 Task: Help me in understanding how to know about the customer and their accounts through guidance center
Action: Mouse scrolled (312, 168) with delta (0, 0)
Screenshot: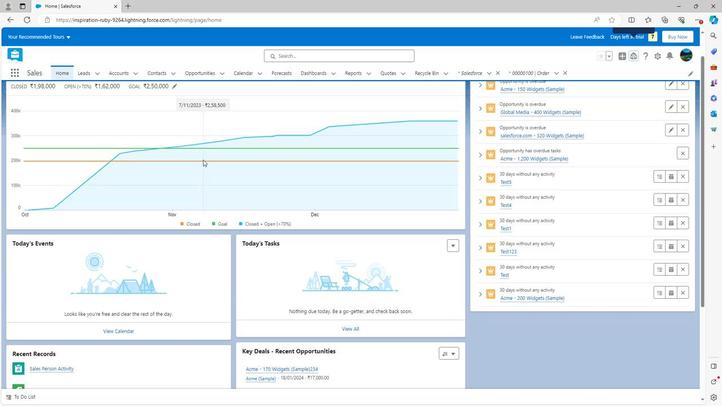 
Action: Mouse scrolled (312, 168) with delta (0, 0)
Screenshot: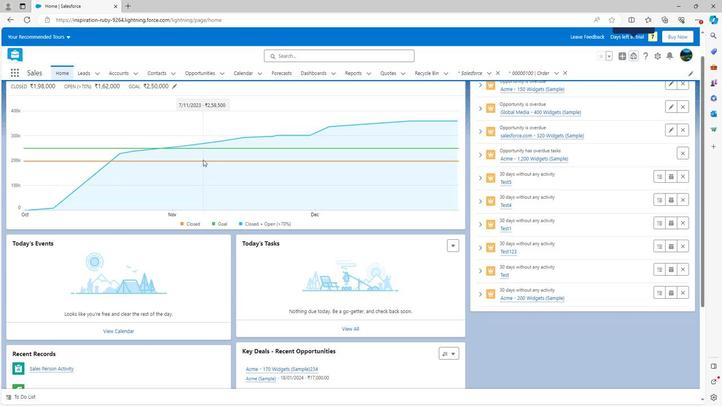 
Action: Mouse scrolled (312, 168) with delta (0, 0)
Screenshot: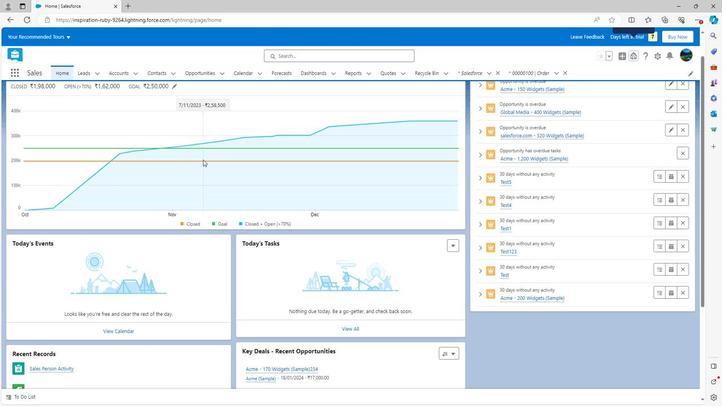 
Action: Mouse scrolled (312, 168) with delta (0, 0)
Screenshot: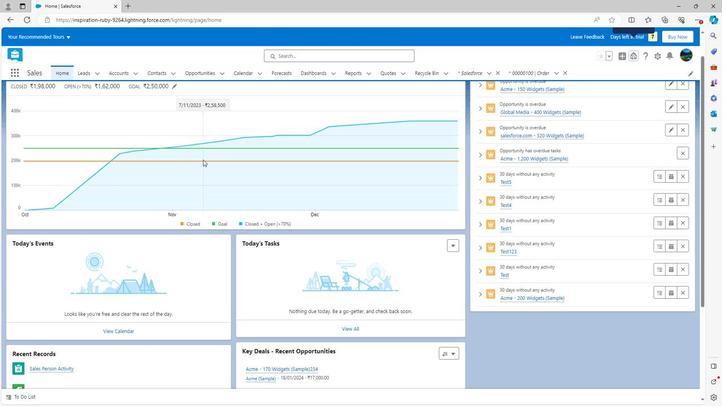 
Action: Mouse scrolled (312, 169) with delta (0, 0)
Screenshot: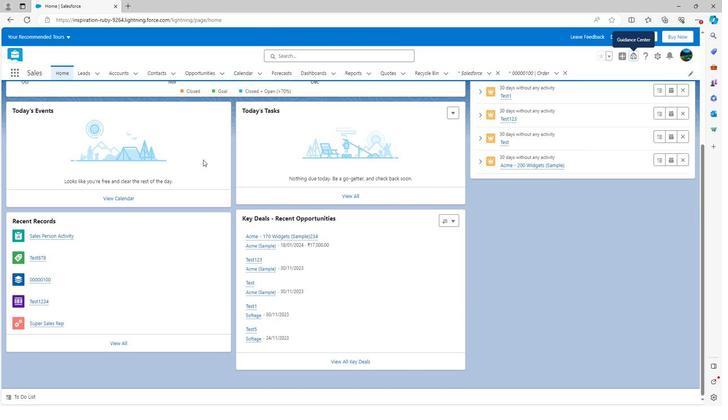 
Action: Mouse scrolled (312, 169) with delta (0, 0)
Screenshot: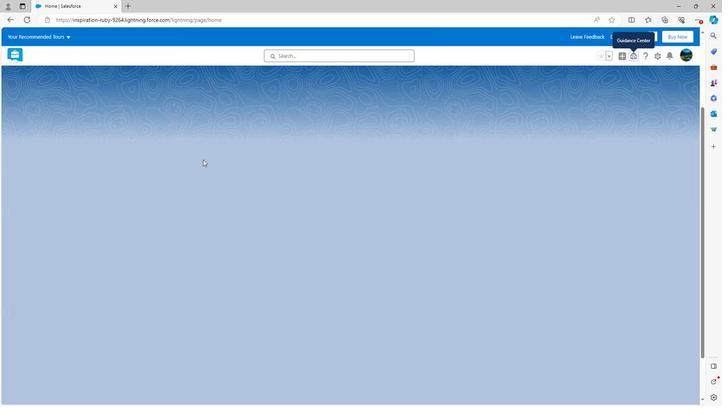 
Action: Mouse scrolled (312, 169) with delta (0, 0)
Screenshot: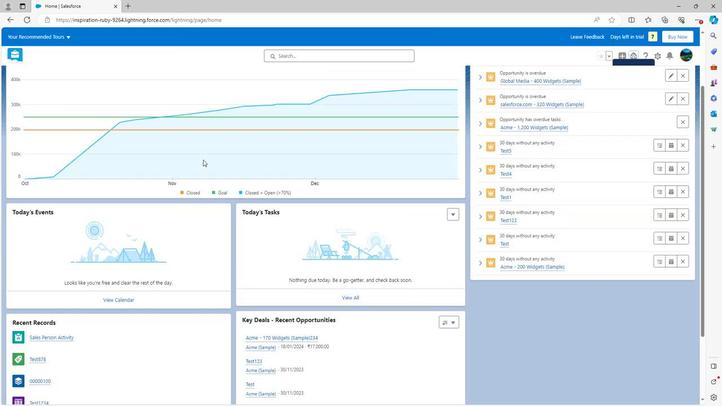 
Action: Mouse scrolled (312, 169) with delta (0, 0)
Screenshot: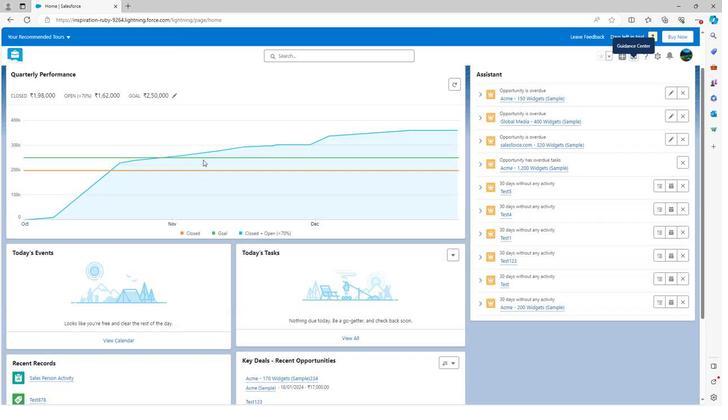 
Action: Mouse scrolled (312, 169) with delta (0, 0)
Screenshot: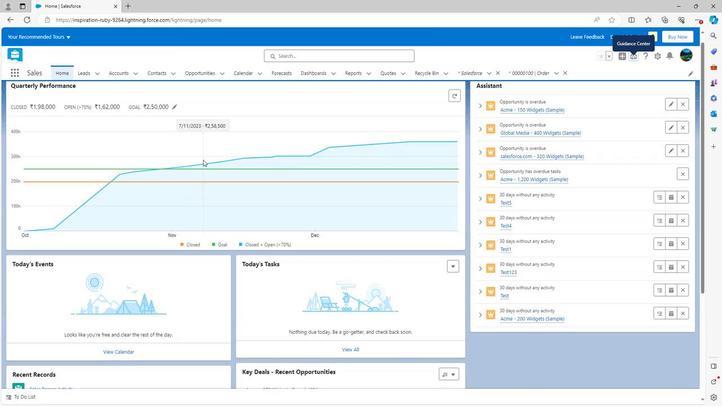 
Action: Mouse moved to (611, 79)
Screenshot: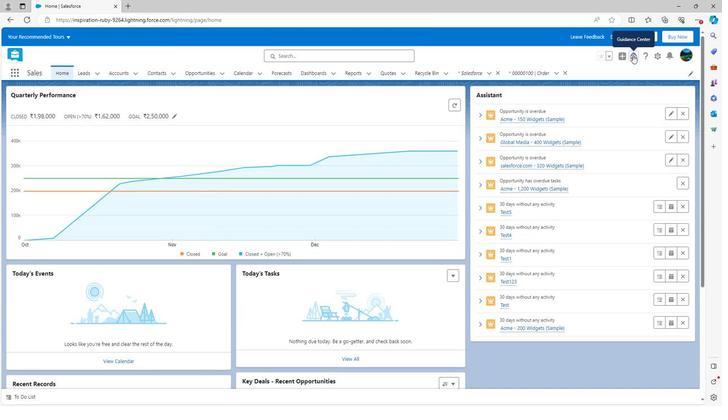 
Action: Mouse pressed left at (611, 79)
Screenshot: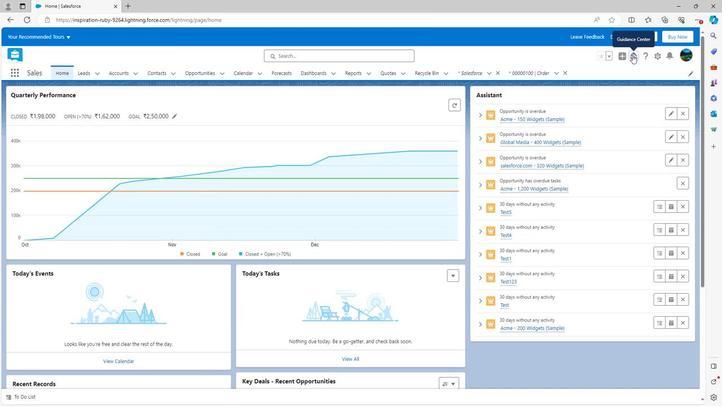 
Action: Mouse moved to (566, 230)
Screenshot: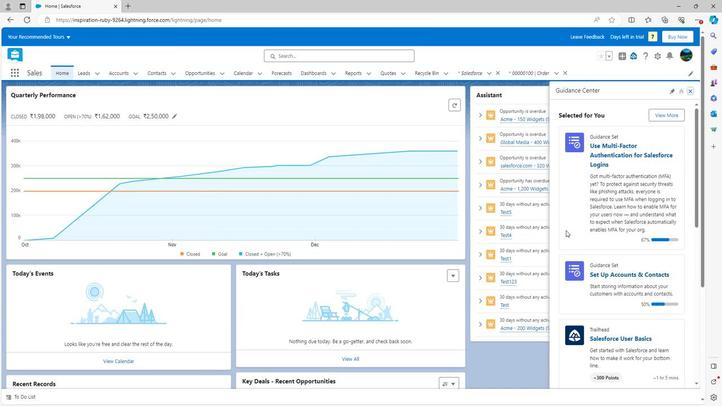 
Action: Mouse scrolled (566, 230) with delta (0, 0)
Screenshot: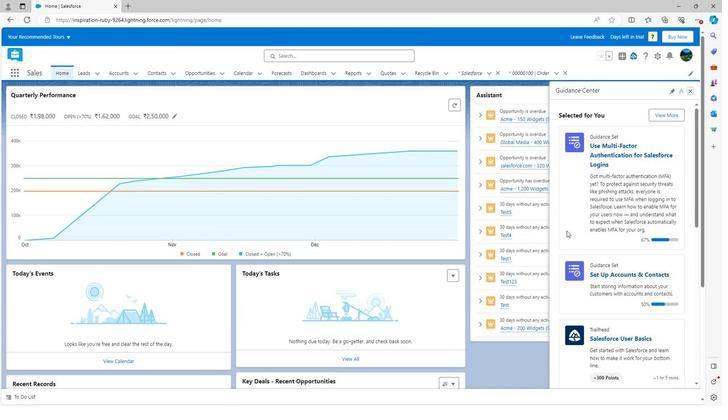 
Action: Mouse scrolled (566, 230) with delta (0, 0)
Screenshot: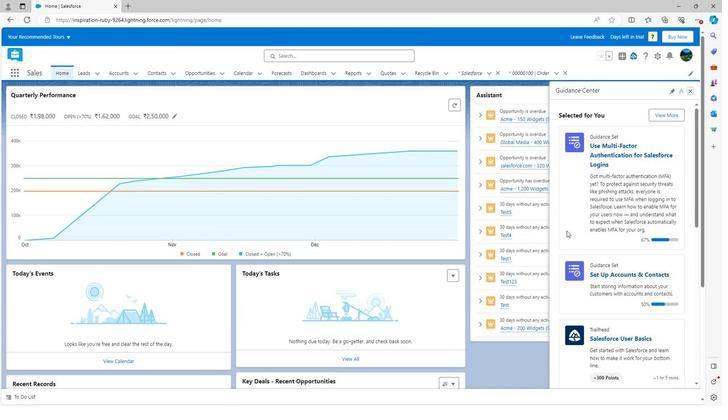 
Action: Mouse scrolled (566, 230) with delta (0, 0)
Screenshot: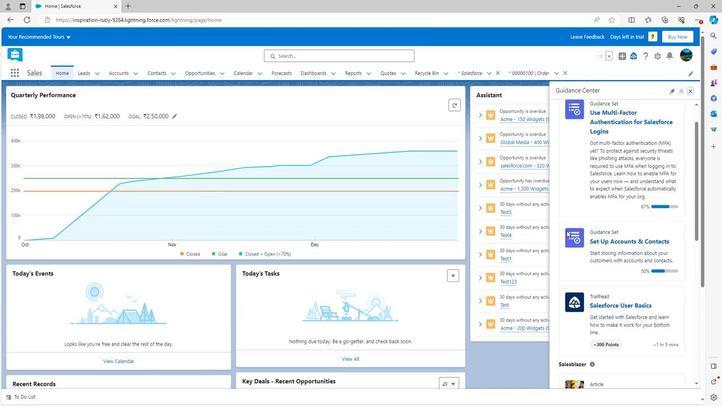 
Action: Mouse scrolled (566, 230) with delta (0, 0)
Screenshot: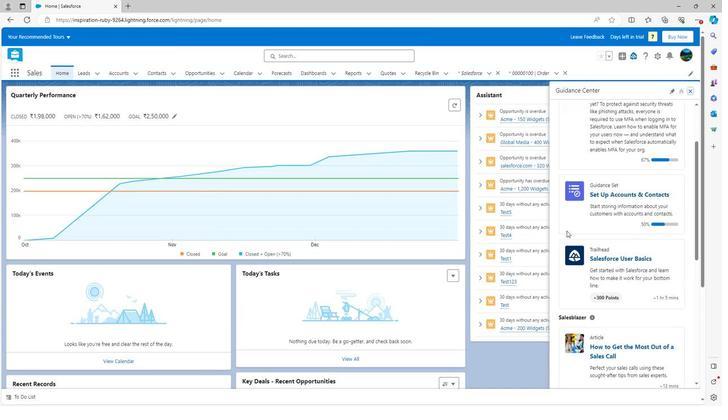 
Action: Mouse scrolled (566, 230) with delta (0, 0)
Screenshot: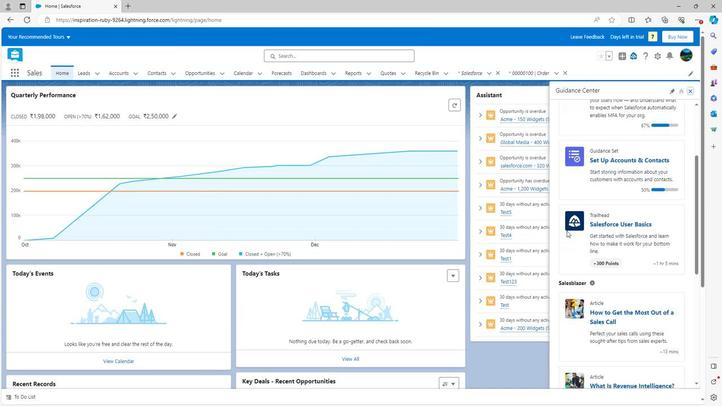 
Action: Mouse scrolled (566, 230) with delta (0, 0)
Screenshot: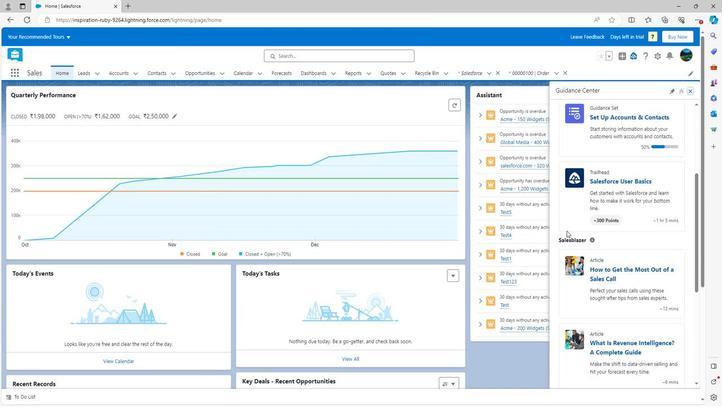 
Action: Mouse moved to (584, 256)
Screenshot: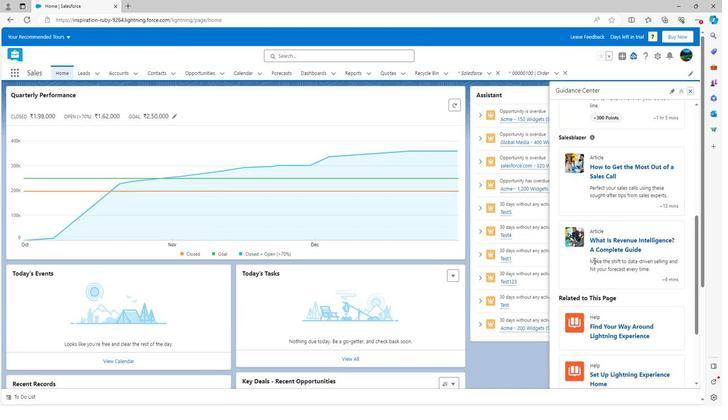 
Action: Mouse scrolled (584, 256) with delta (0, 0)
Screenshot: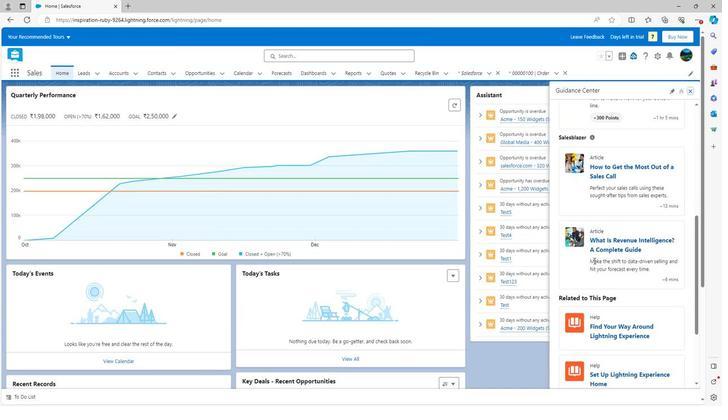
Action: Mouse scrolled (584, 256) with delta (0, 0)
Screenshot: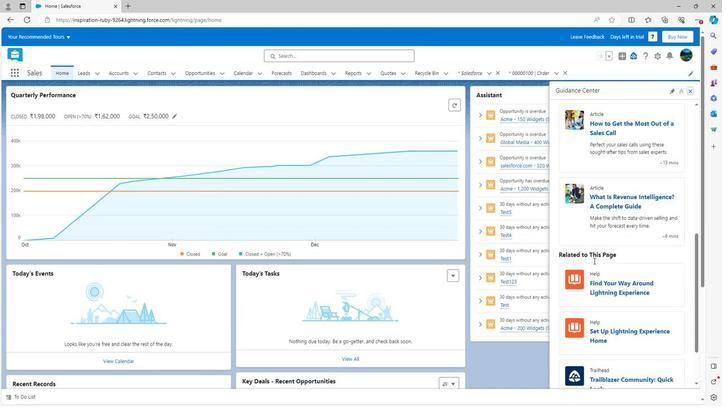 
Action: Mouse scrolled (584, 257) with delta (0, 0)
Screenshot: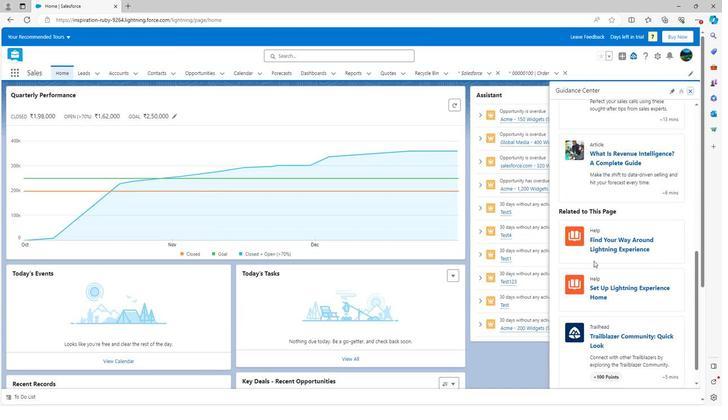 
Action: Mouse scrolled (584, 257) with delta (0, 0)
Screenshot: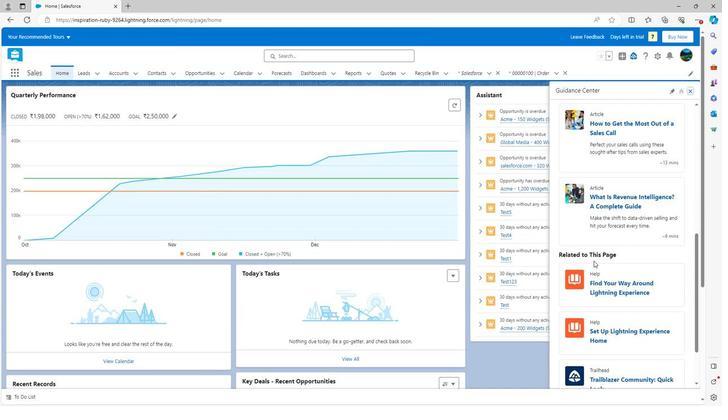 
Action: Mouse scrolled (584, 257) with delta (0, 0)
Screenshot: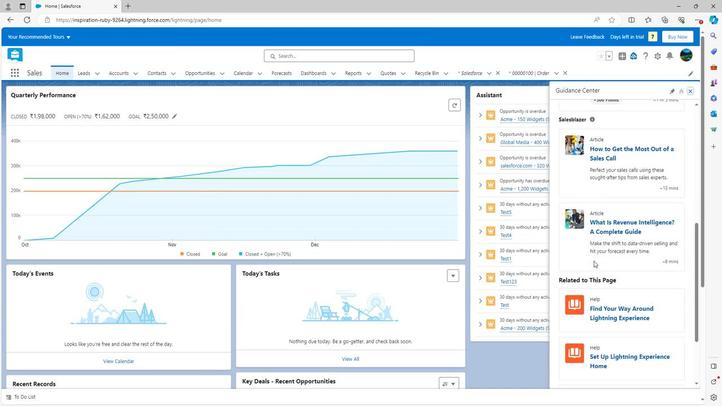 
Action: Mouse scrolled (584, 257) with delta (0, 0)
Screenshot: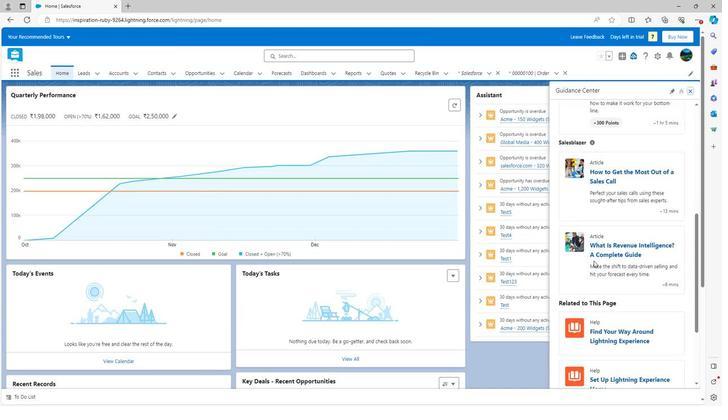 
Action: Mouse scrolled (584, 257) with delta (0, 0)
Screenshot: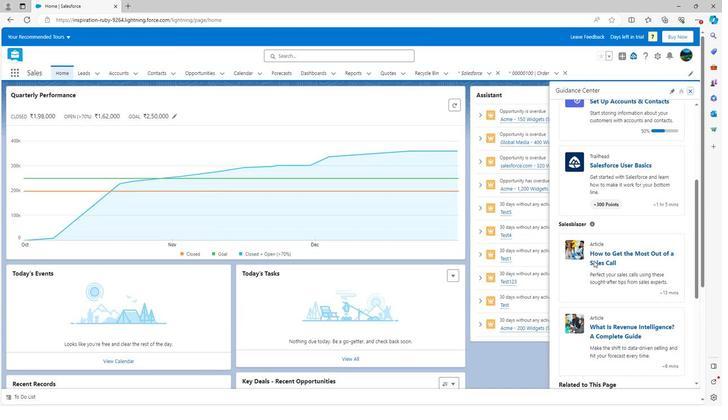 
Action: Mouse scrolled (584, 257) with delta (0, 0)
Screenshot: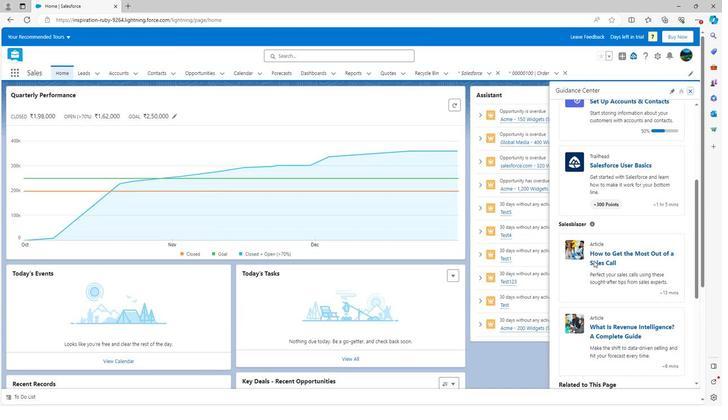 
Action: Mouse scrolled (584, 257) with delta (0, 0)
Screenshot: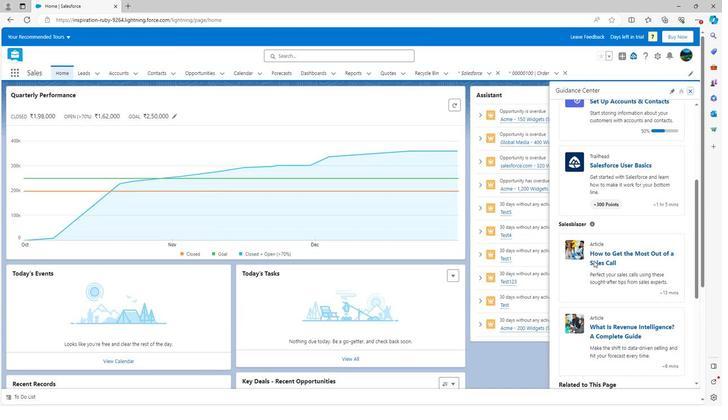 
Action: Mouse scrolled (584, 257) with delta (0, 0)
Screenshot: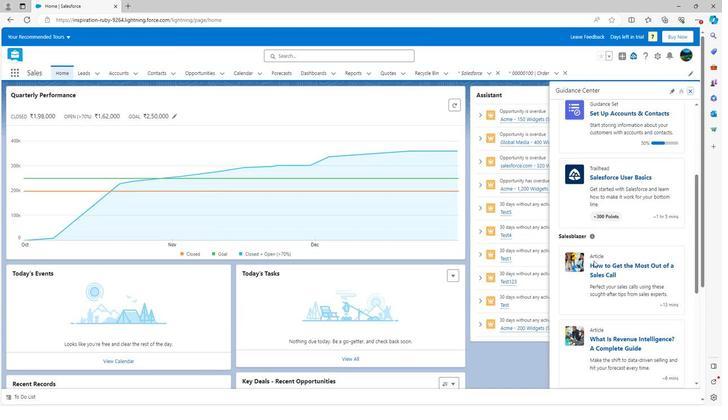 
Action: Mouse scrolled (584, 257) with delta (0, 0)
Screenshot: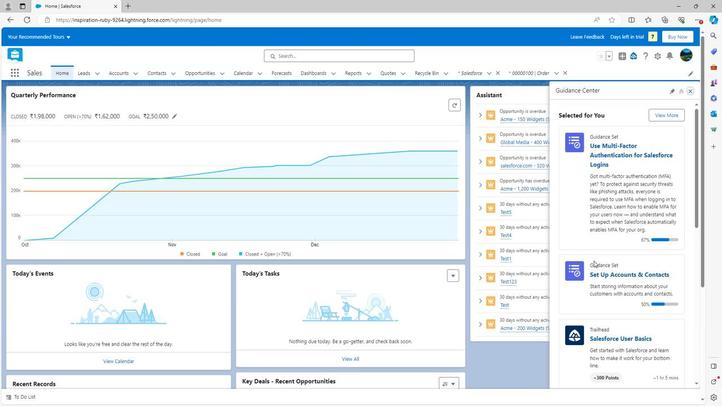 
Action: Mouse scrolled (584, 257) with delta (0, 0)
Screenshot: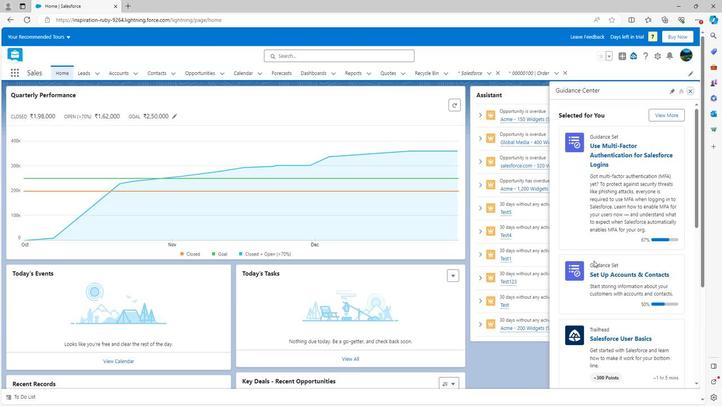 
Action: Mouse scrolled (584, 257) with delta (0, 0)
Screenshot: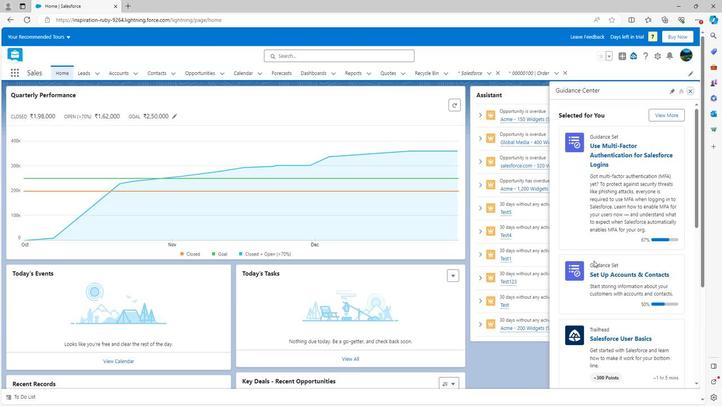 
Action: Mouse scrolled (584, 257) with delta (0, 0)
Screenshot: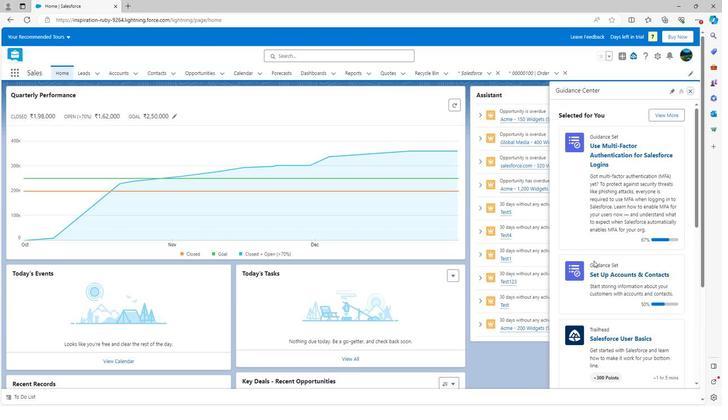 
Action: Mouse scrolled (584, 257) with delta (0, 0)
Screenshot: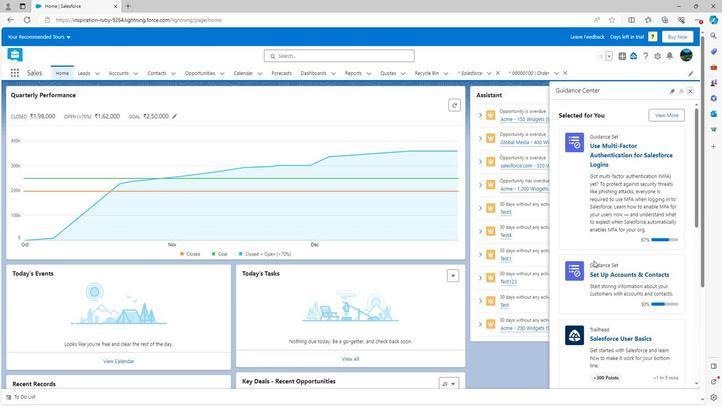 
Action: Mouse moved to (632, 133)
Screenshot: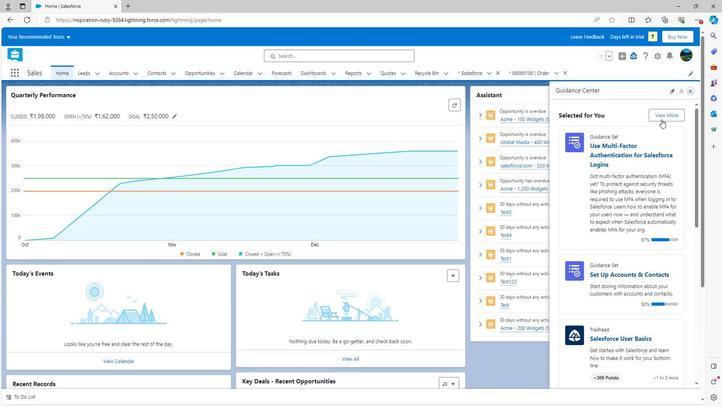 
Action: Mouse pressed left at (632, 133)
Screenshot: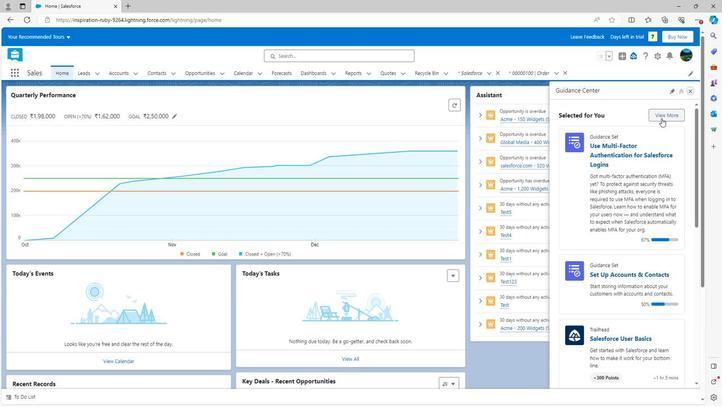 
Action: Mouse moved to (595, 217)
Screenshot: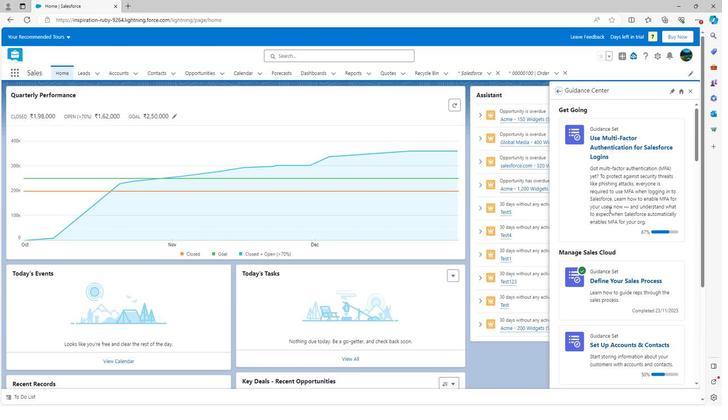 
Action: Mouse scrolled (595, 217) with delta (0, 0)
Screenshot: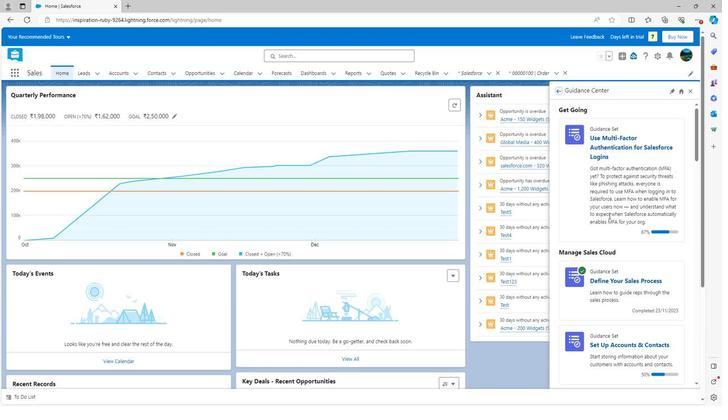 
Action: Mouse moved to (594, 220)
Screenshot: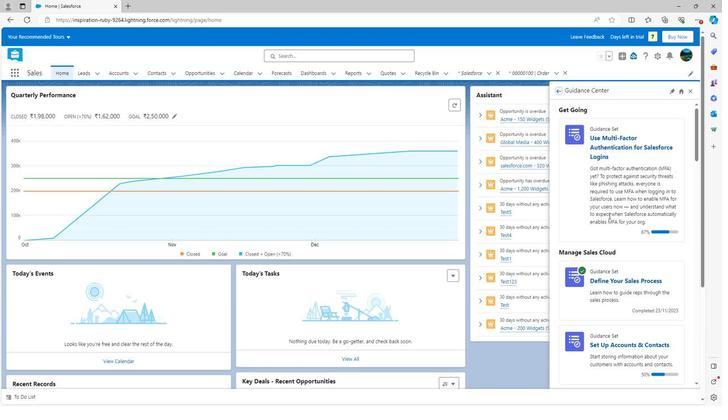 
Action: Mouse scrolled (594, 219) with delta (0, 0)
Screenshot: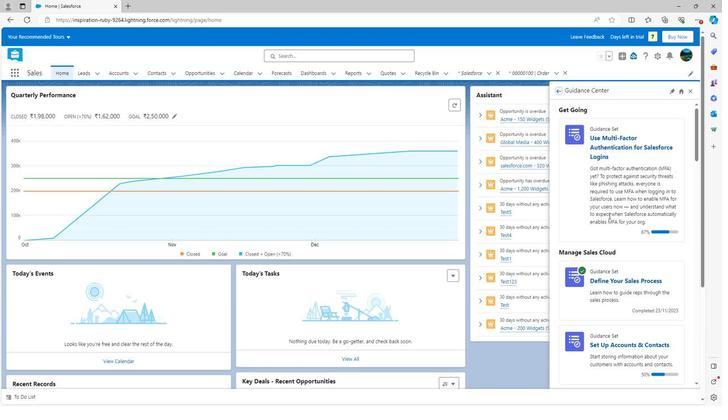 
Action: Mouse scrolled (594, 219) with delta (0, 0)
Screenshot: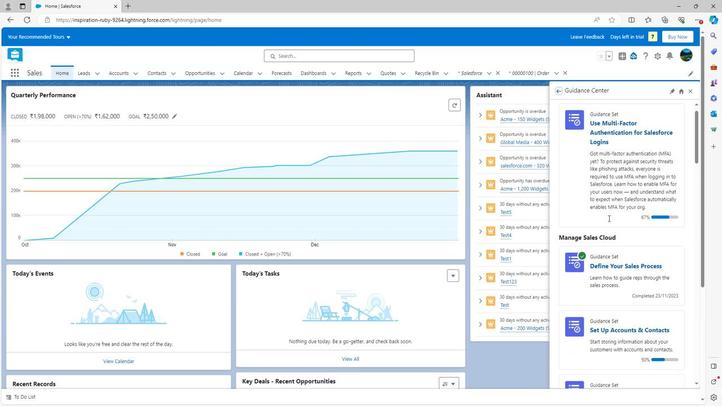
Action: Mouse scrolled (594, 219) with delta (0, 0)
Screenshot: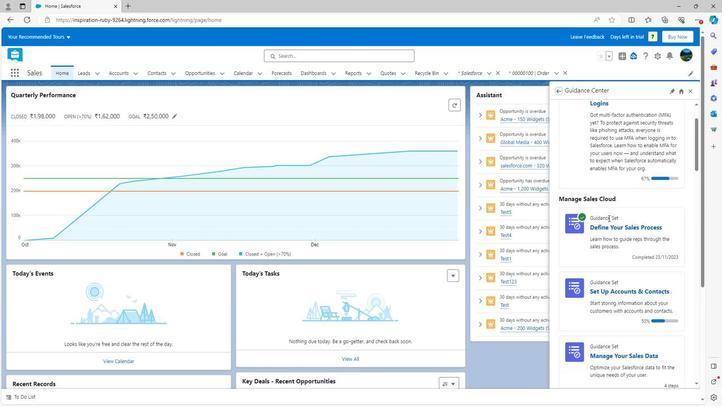 
Action: Mouse scrolled (594, 219) with delta (0, 0)
Screenshot: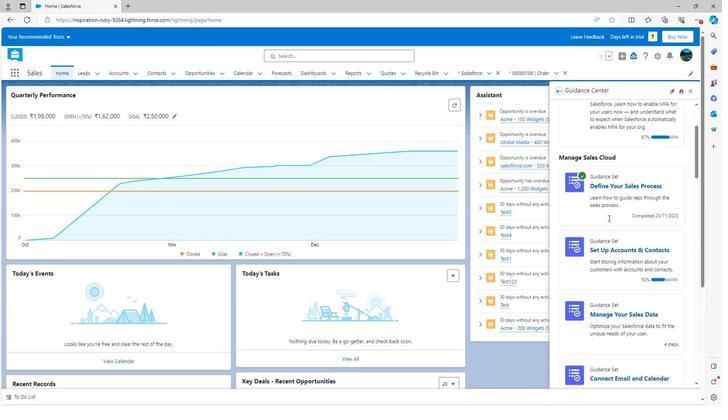 
Action: Mouse scrolled (594, 219) with delta (0, 0)
Screenshot: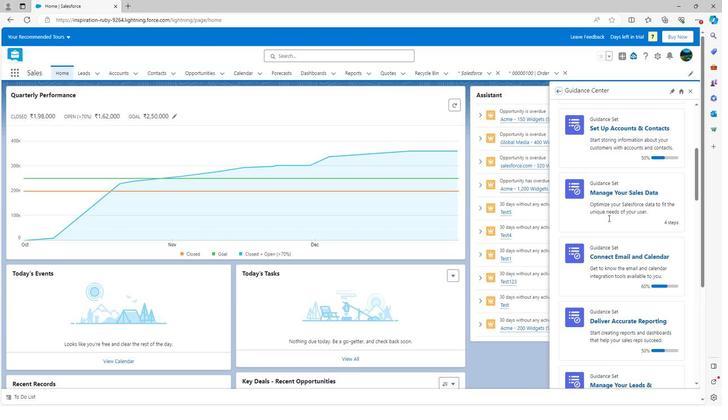 
Action: Mouse scrolled (594, 219) with delta (0, 0)
Screenshot: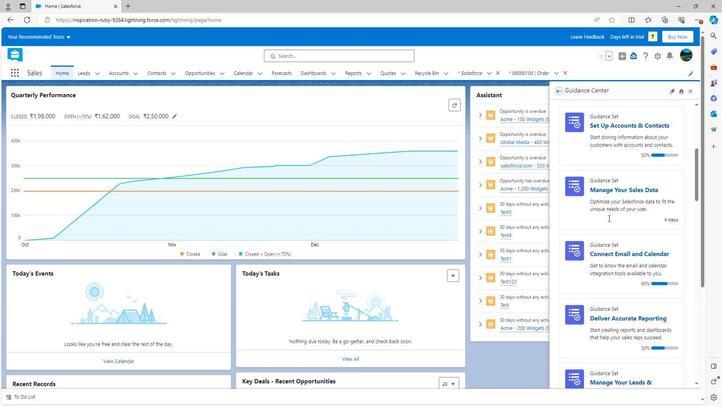 
Action: Mouse scrolled (594, 219) with delta (0, 0)
Screenshot: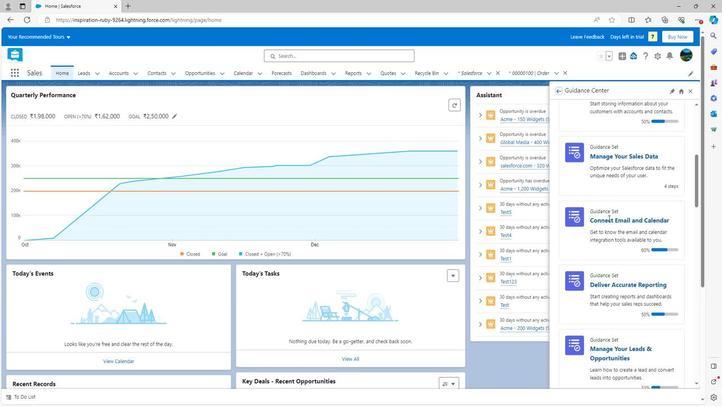 
Action: Mouse scrolled (594, 219) with delta (0, 0)
Screenshot: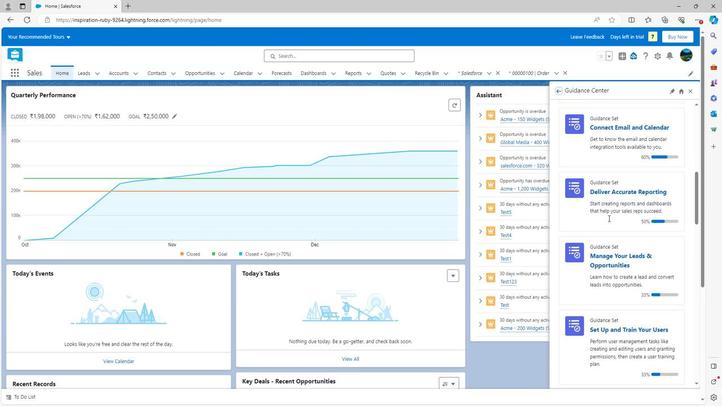 
Action: Mouse scrolled (594, 219) with delta (0, 0)
Screenshot: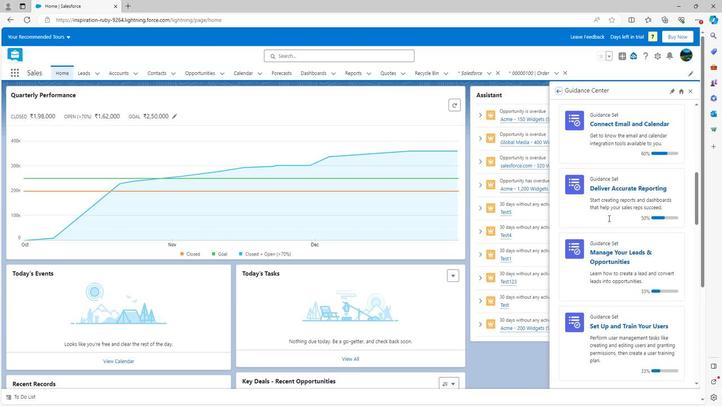 
Action: Mouse scrolled (594, 219) with delta (0, 0)
Screenshot: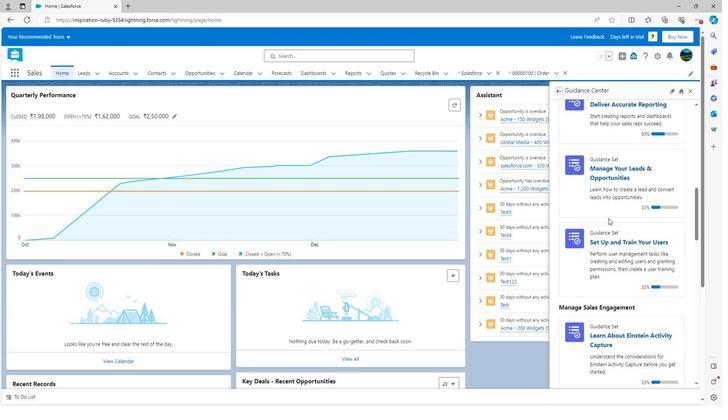 
Action: Mouse scrolled (594, 219) with delta (0, 0)
Screenshot: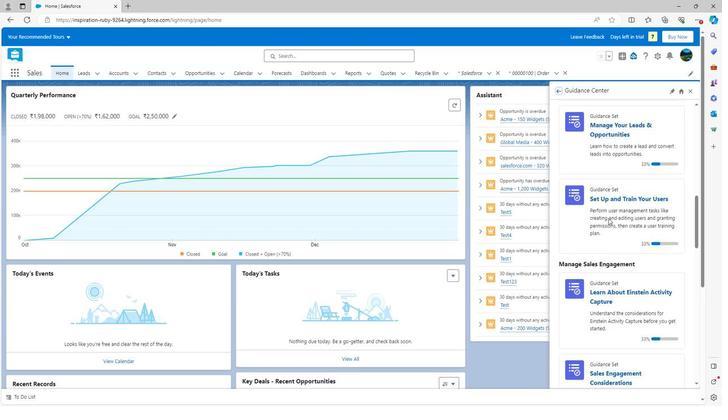 
Action: Mouse scrolled (594, 219) with delta (0, 0)
Screenshot: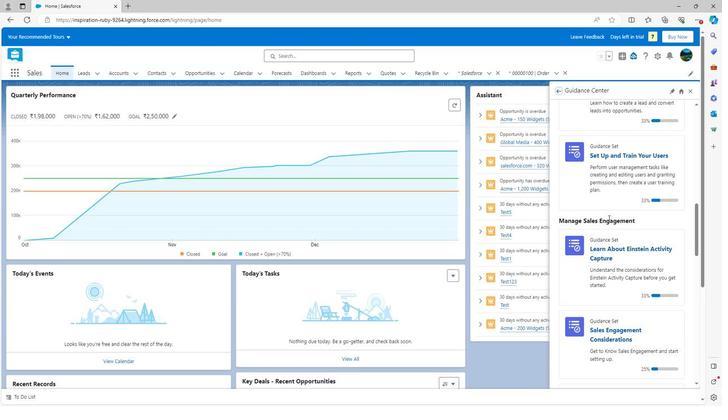 
Action: Mouse scrolled (594, 219) with delta (0, 0)
Screenshot: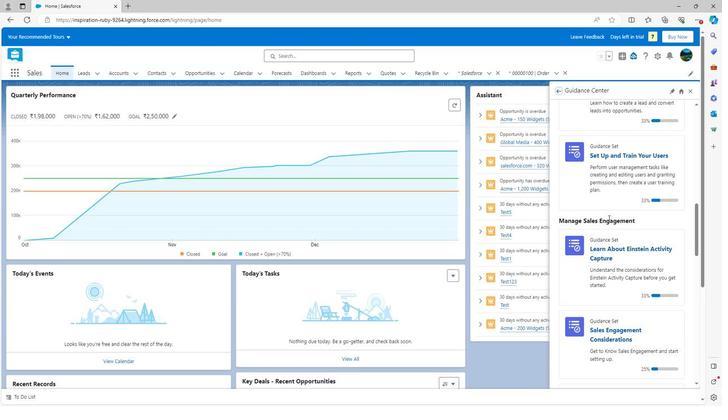 
Action: Mouse scrolled (594, 219) with delta (0, 0)
Screenshot: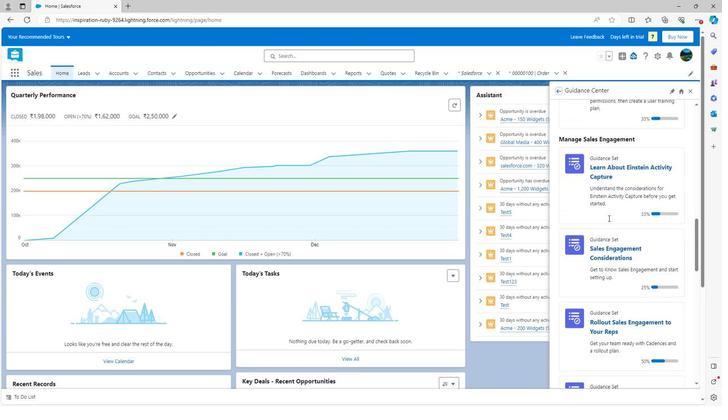 
Action: Mouse scrolled (594, 219) with delta (0, 0)
Screenshot: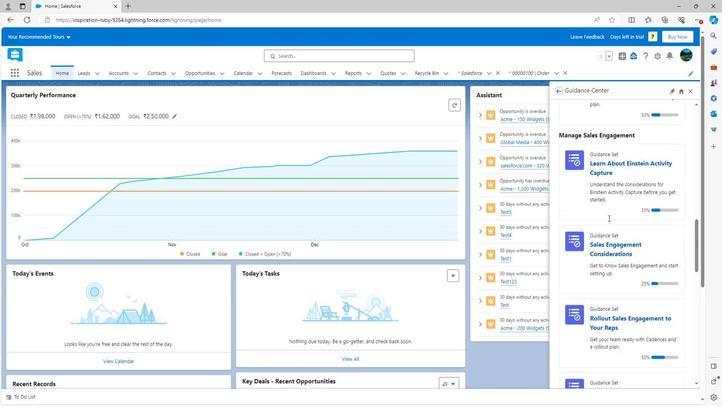 
Action: Mouse scrolled (594, 219) with delta (0, 0)
Screenshot: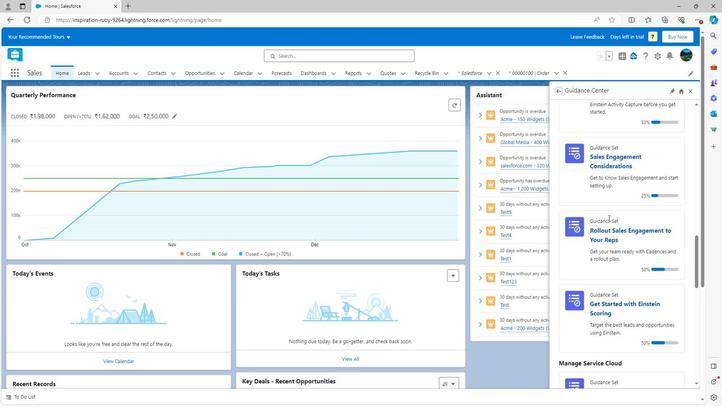 
Action: Mouse scrolled (594, 219) with delta (0, 0)
Screenshot: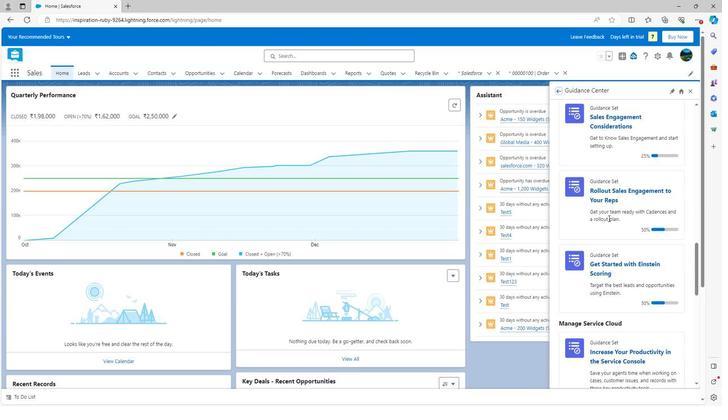 
Action: Mouse moved to (596, 224)
Screenshot: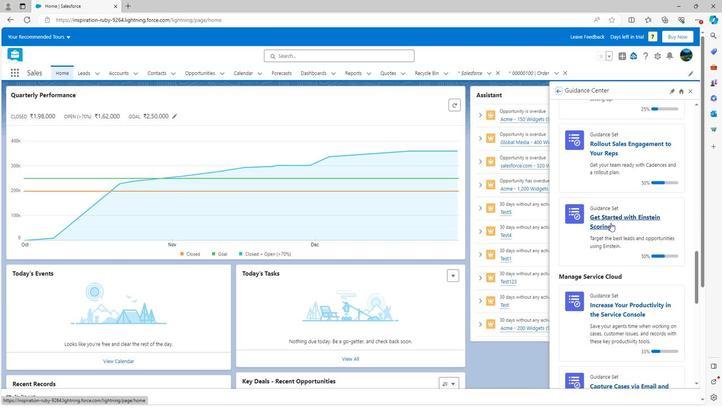 
Action: Mouse scrolled (596, 224) with delta (0, 0)
Screenshot: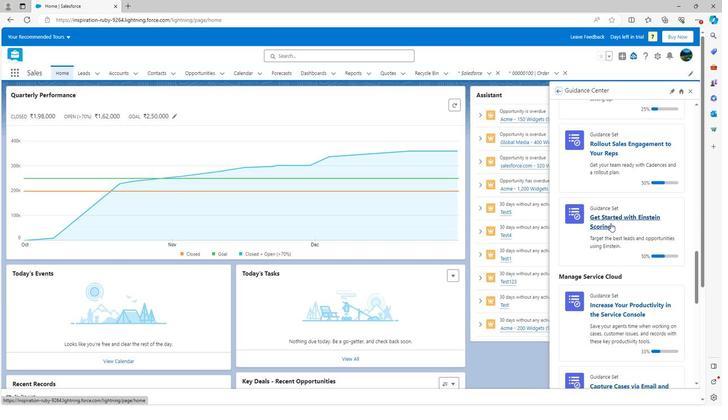 
Action: Mouse scrolled (596, 224) with delta (0, 0)
Screenshot: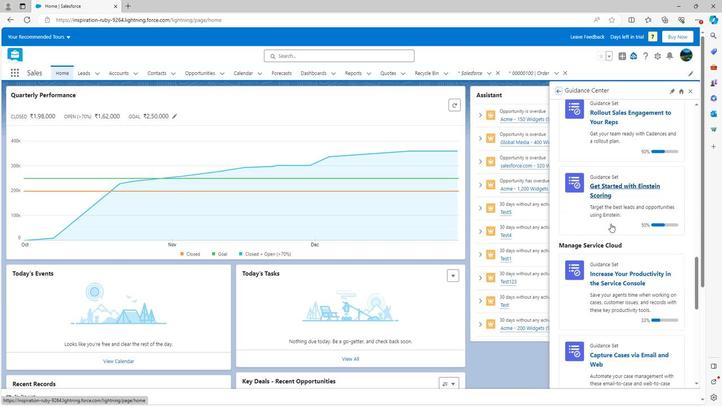 
Action: Mouse scrolled (596, 224) with delta (0, 0)
Screenshot: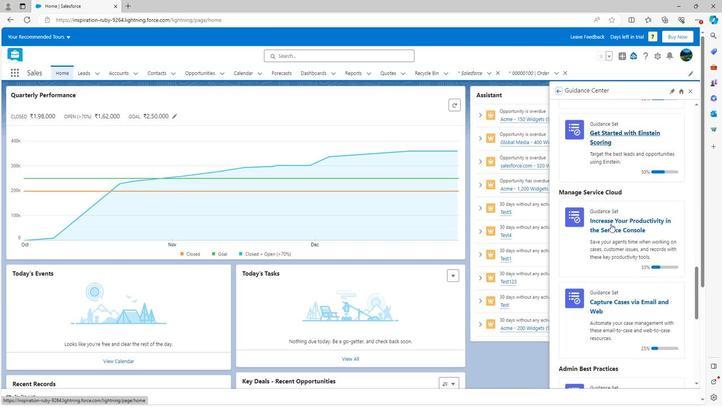 
Action: Mouse scrolled (596, 224) with delta (0, 0)
Screenshot: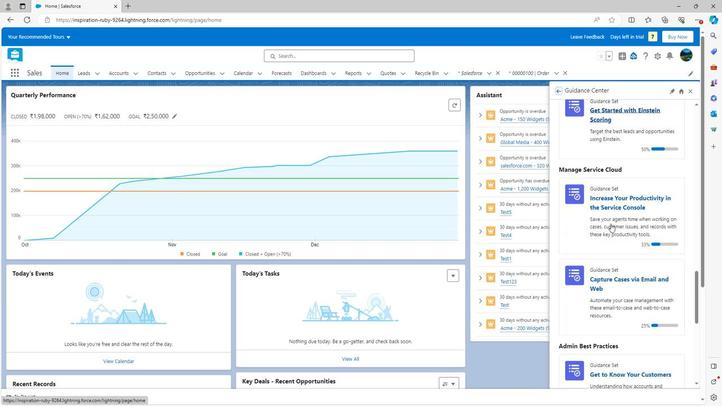 
Action: Mouse scrolled (596, 224) with delta (0, 0)
Screenshot: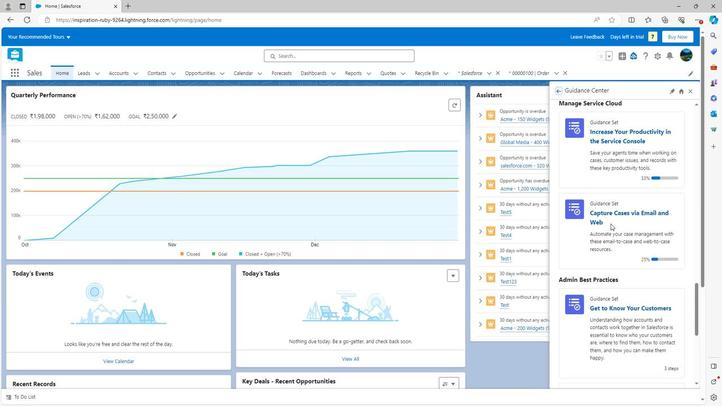 
Action: Mouse scrolled (596, 224) with delta (0, 0)
Screenshot: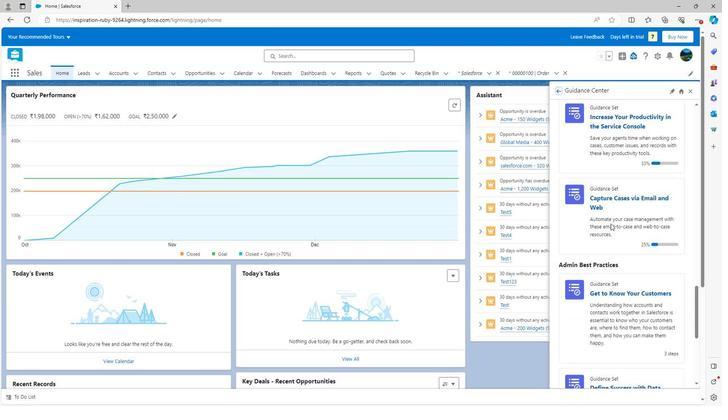 
Action: Mouse scrolled (596, 224) with delta (0, 0)
Screenshot: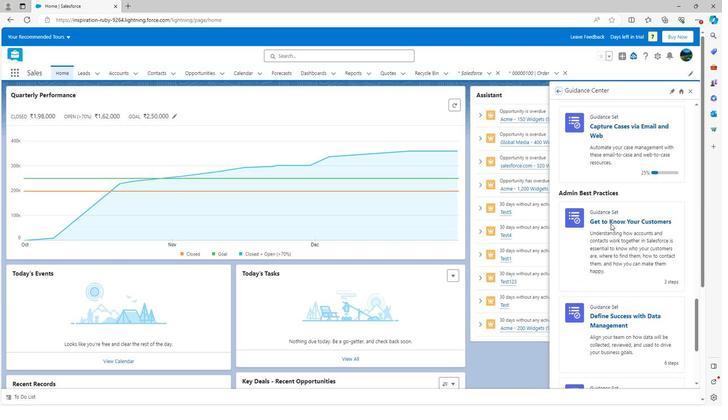 
Action: Mouse moved to (608, 183)
Screenshot: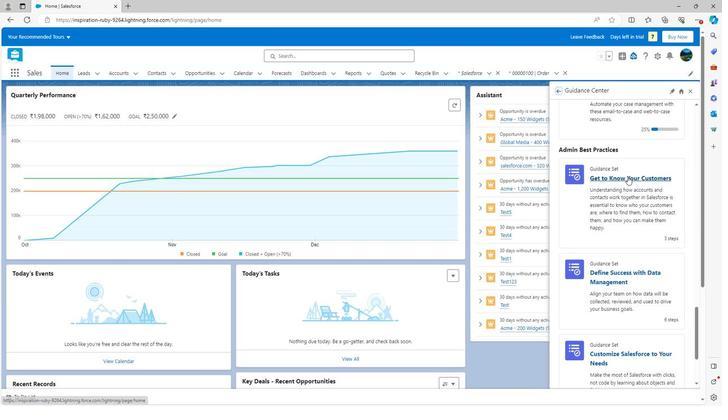 
Action: Mouse pressed left at (608, 183)
Screenshot: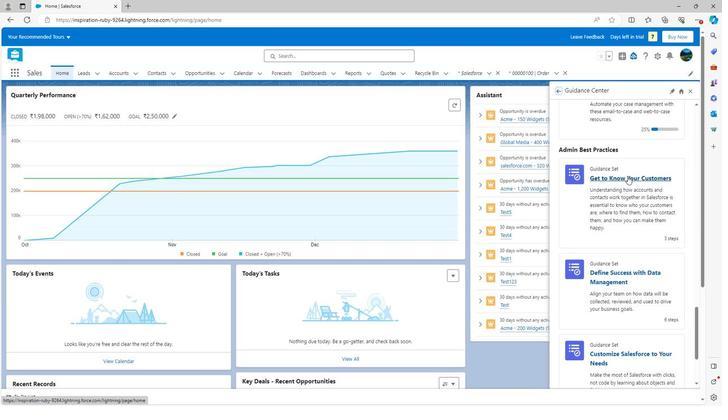 
Action: Mouse moved to (579, 221)
Screenshot: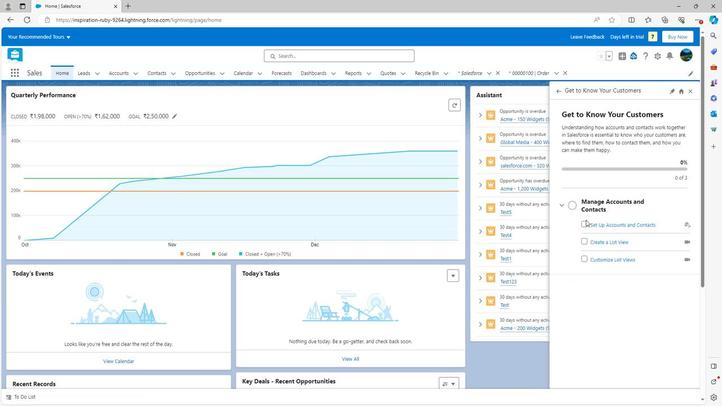 
Action: Mouse pressed left at (579, 221)
Screenshot: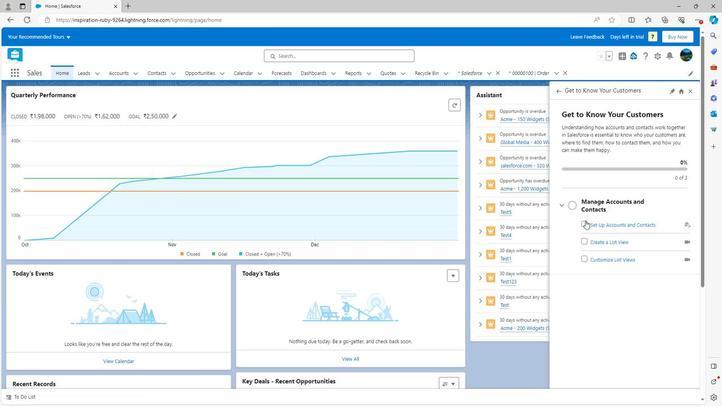 
Action: Mouse moved to (562, 208)
Screenshot: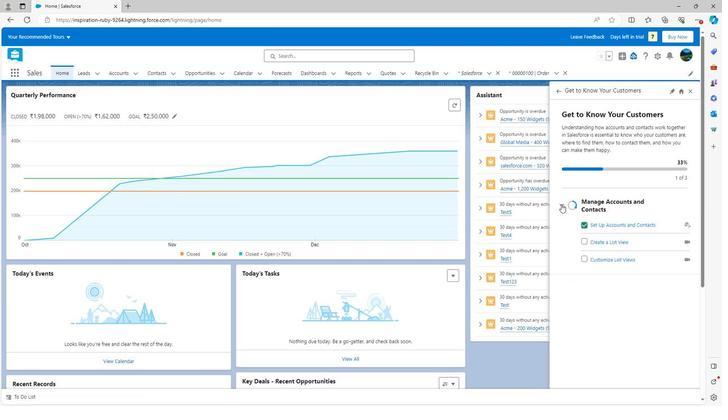 
Action: Mouse pressed left at (562, 208)
Screenshot: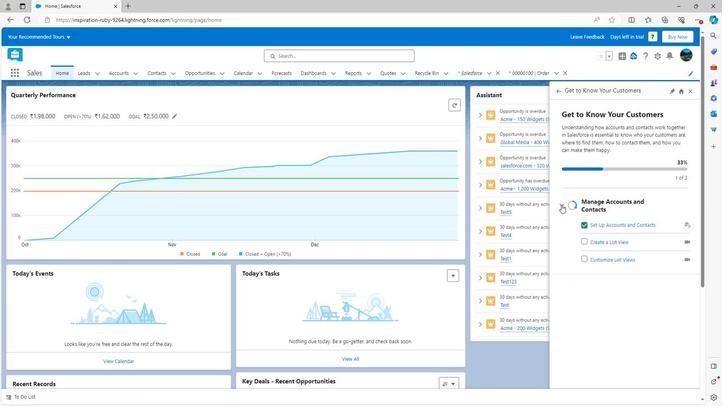 
Action: Mouse pressed left at (562, 208)
Screenshot: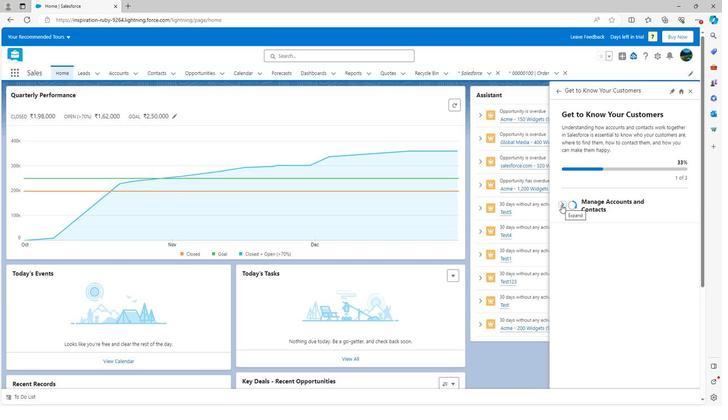
Action: Mouse moved to (558, 108)
Screenshot: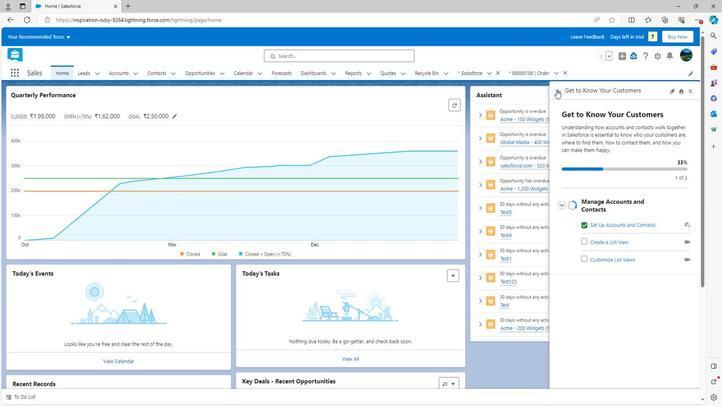 
Action: Mouse pressed left at (558, 108)
Screenshot: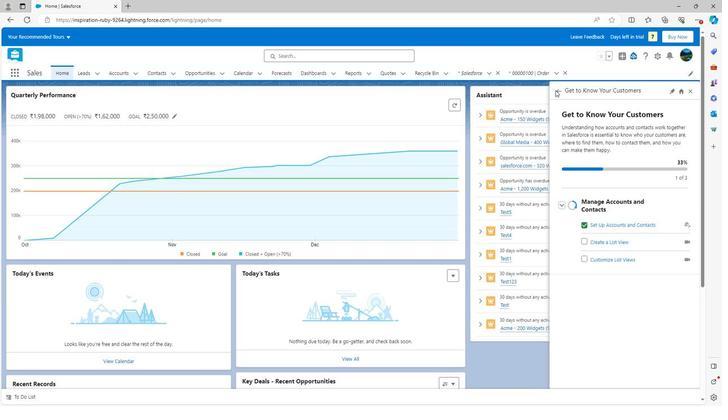 
Action: Mouse moved to (558, 108)
Screenshot: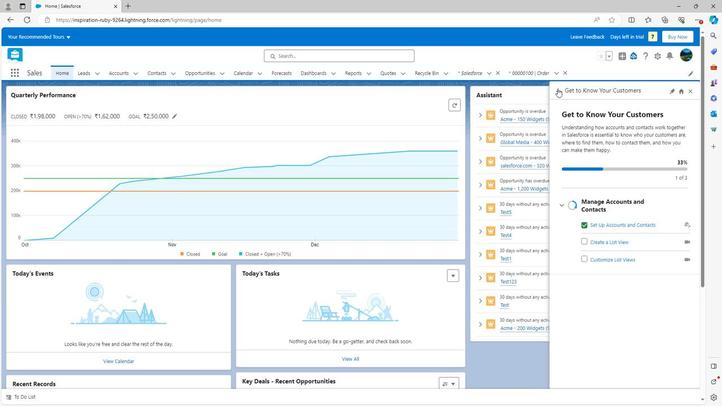 
Action: Mouse pressed left at (558, 108)
Screenshot: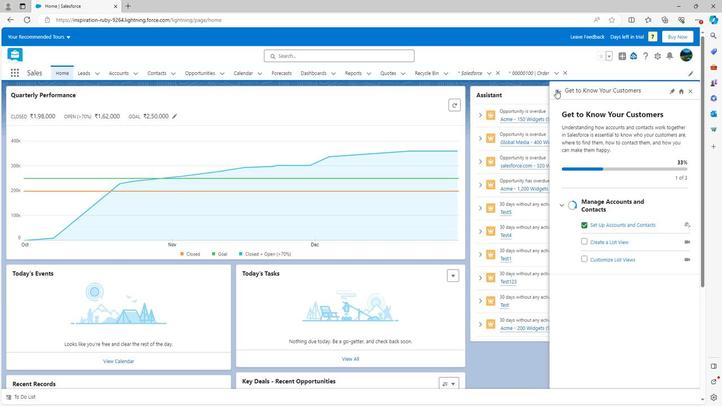 
Action: Mouse moved to (540, 159)
Screenshot: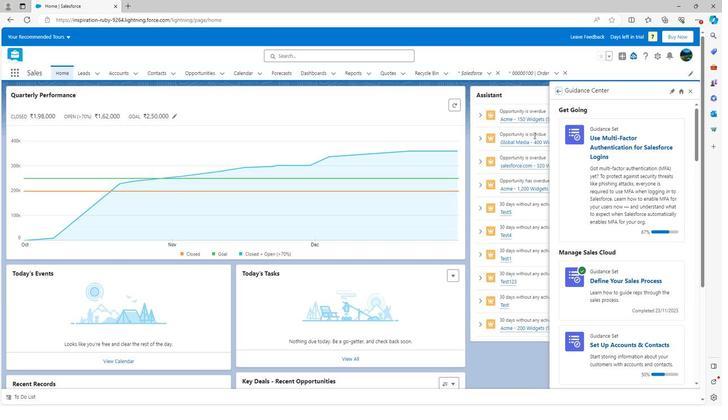 
